 Task: Choose the last name visibility to Lipika B.
Action: Mouse moved to (809, 105)
Screenshot: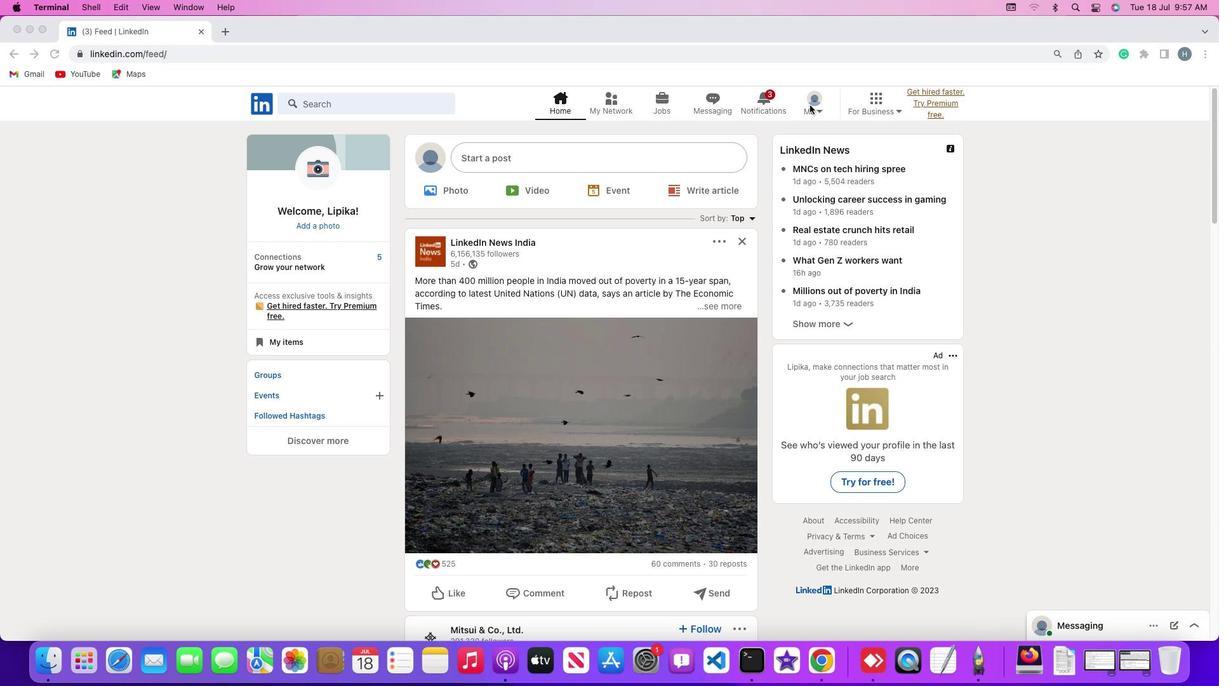 
Action: Mouse pressed left at (809, 105)
Screenshot: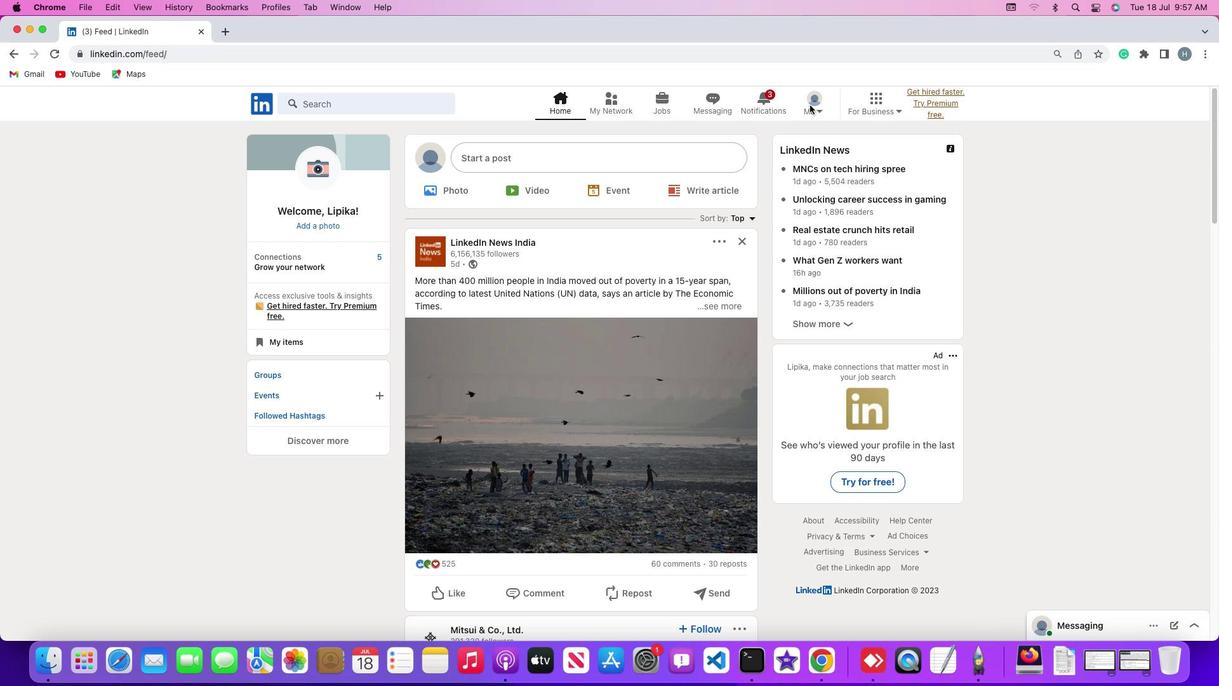 
Action: Mouse moved to (822, 107)
Screenshot: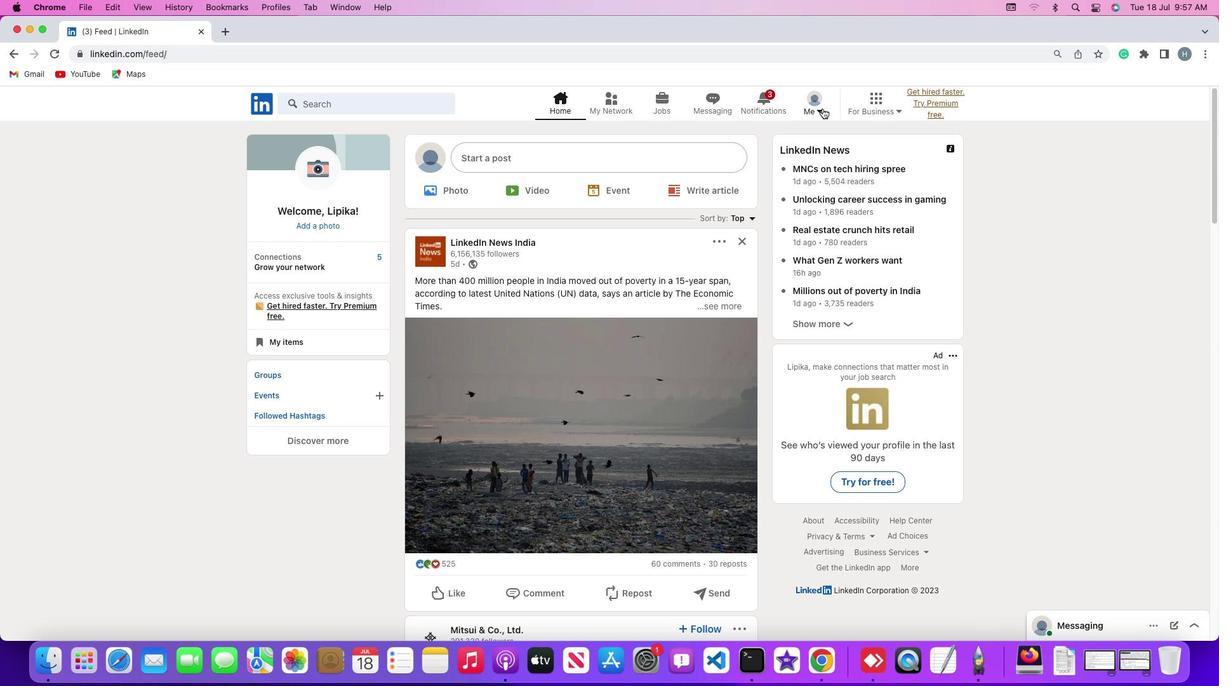 
Action: Mouse pressed left at (822, 107)
Screenshot: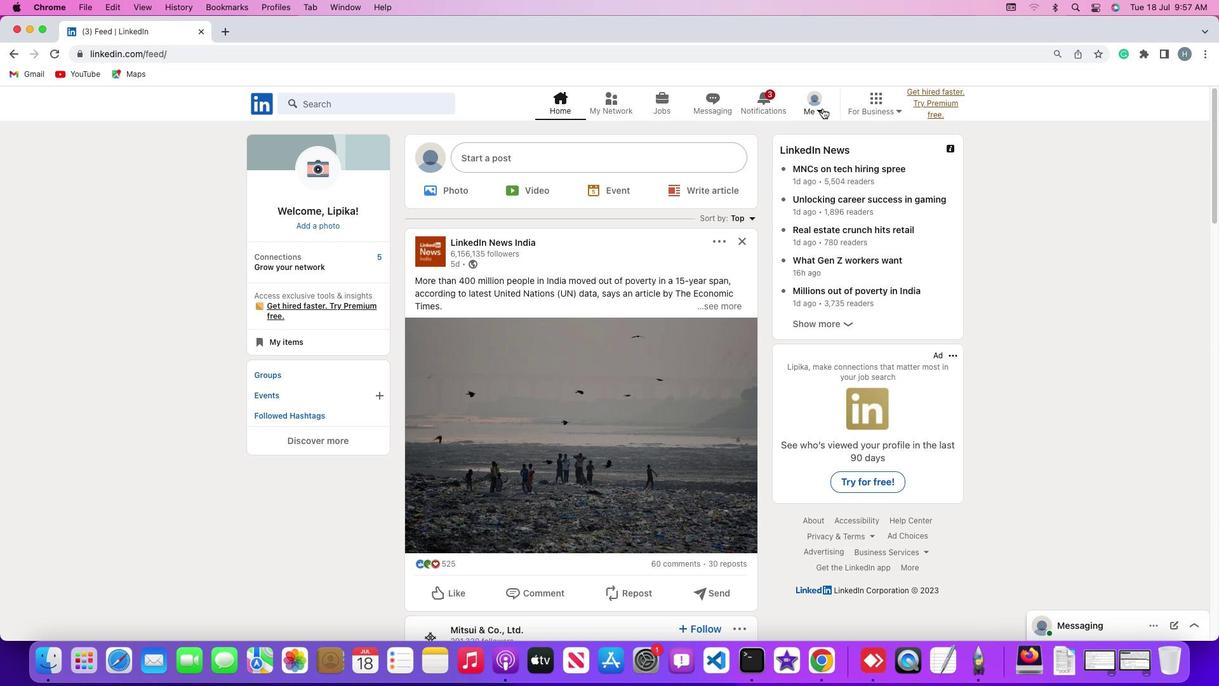 
Action: Mouse moved to (730, 243)
Screenshot: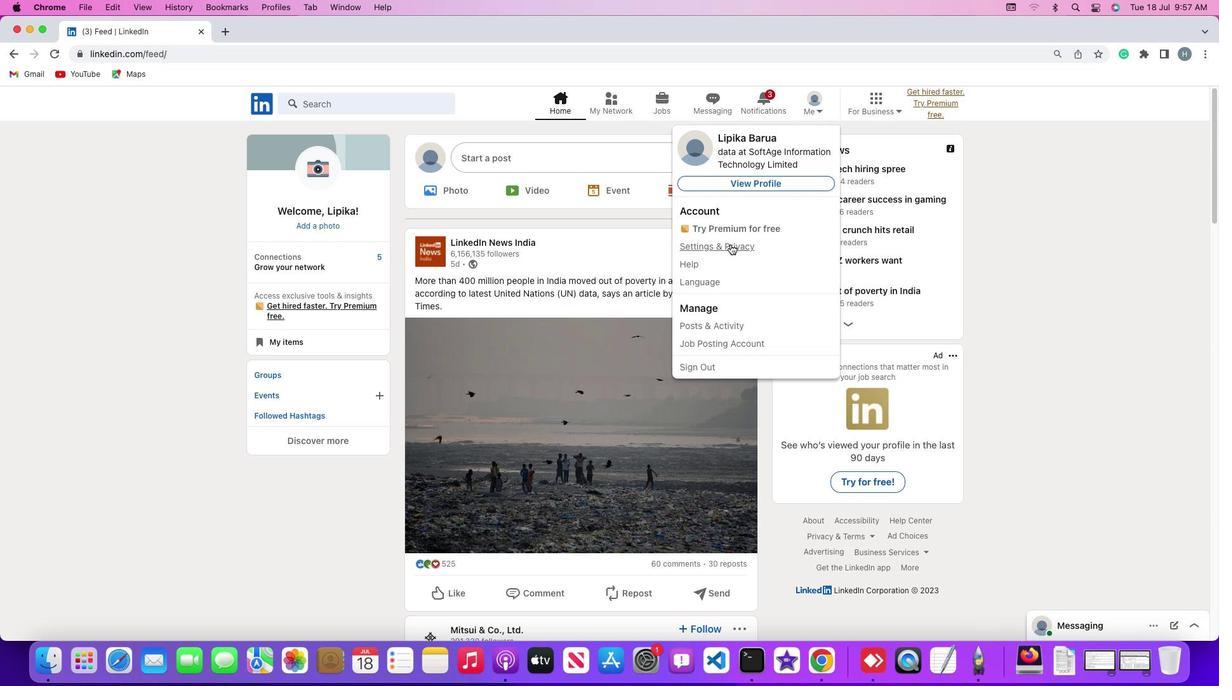 
Action: Mouse pressed left at (730, 243)
Screenshot: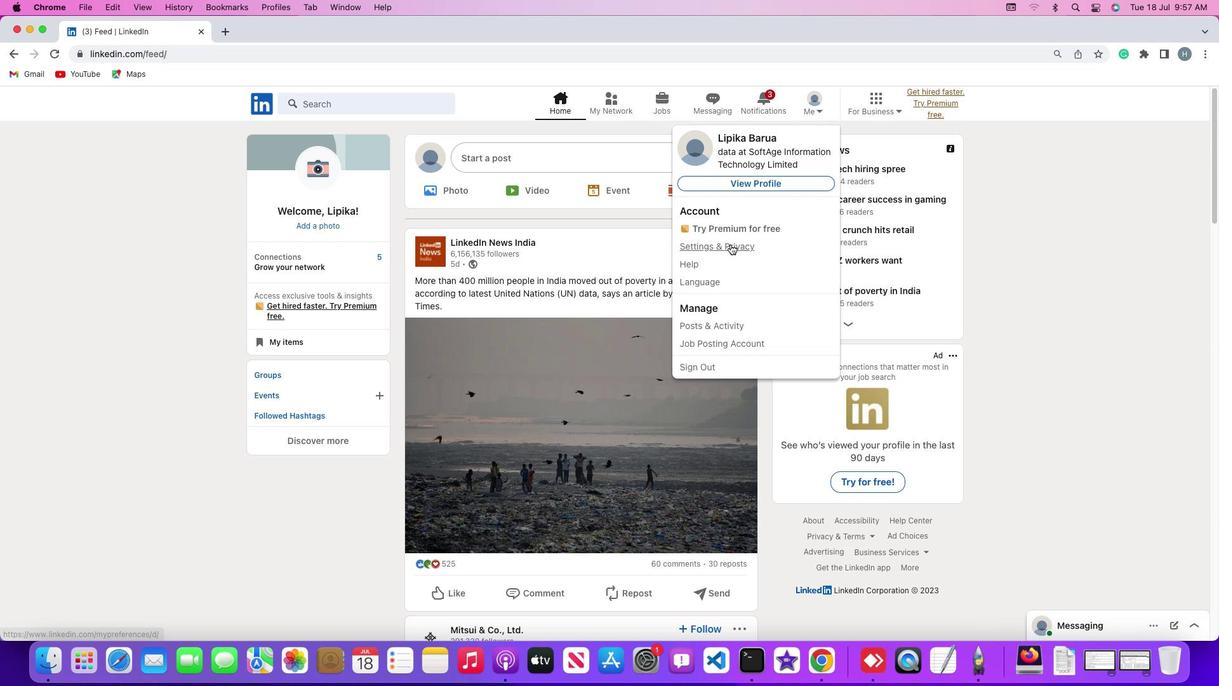 
Action: Mouse moved to (74, 290)
Screenshot: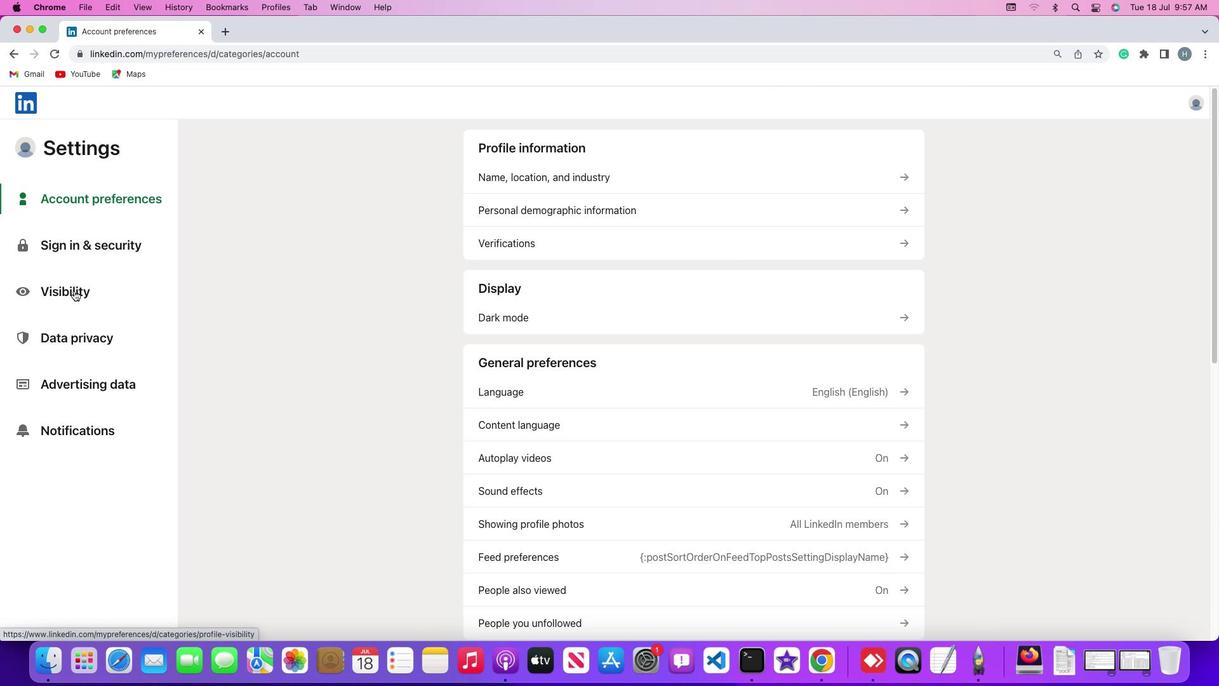 
Action: Mouse pressed left at (74, 290)
Screenshot: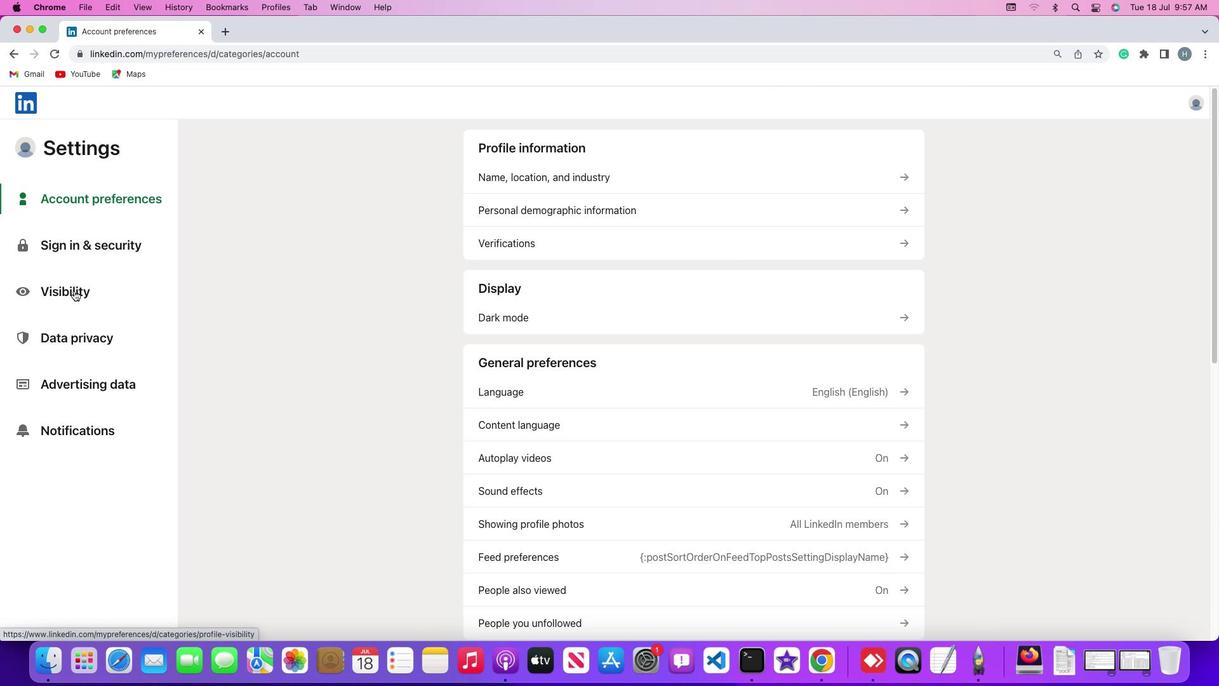 
Action: Mouse moved to (74, 290)
Screenshot: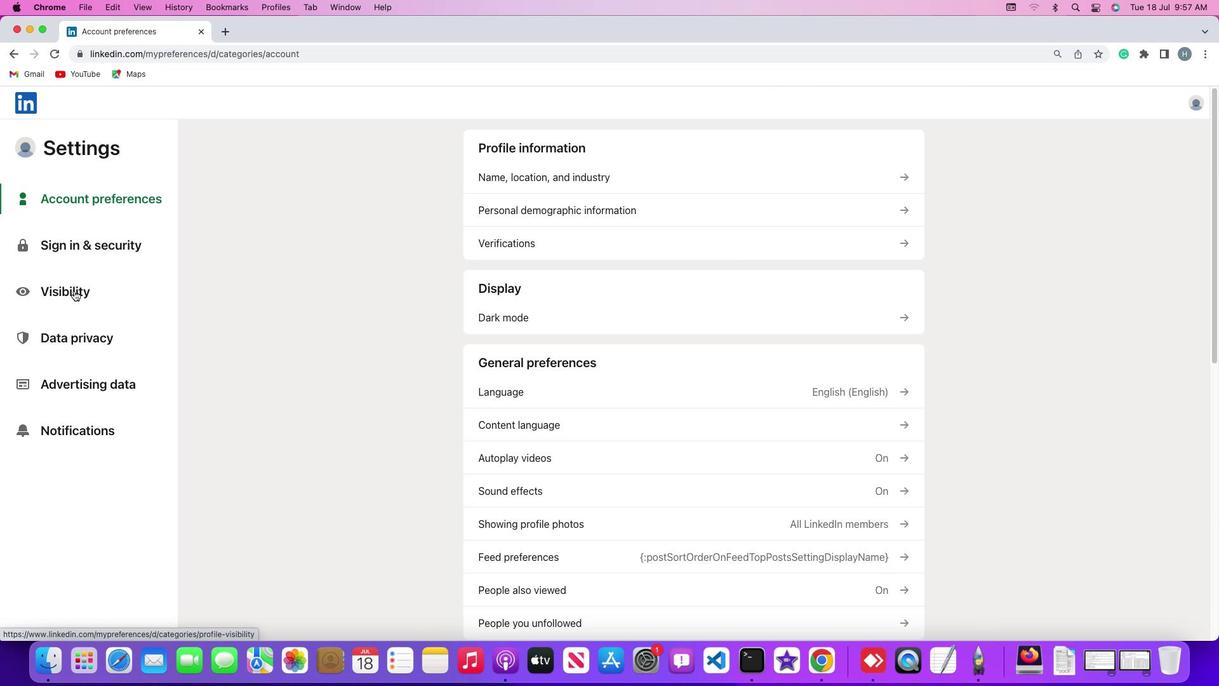 
Action: Mouse pressed left at (74, 290)
Screenshot: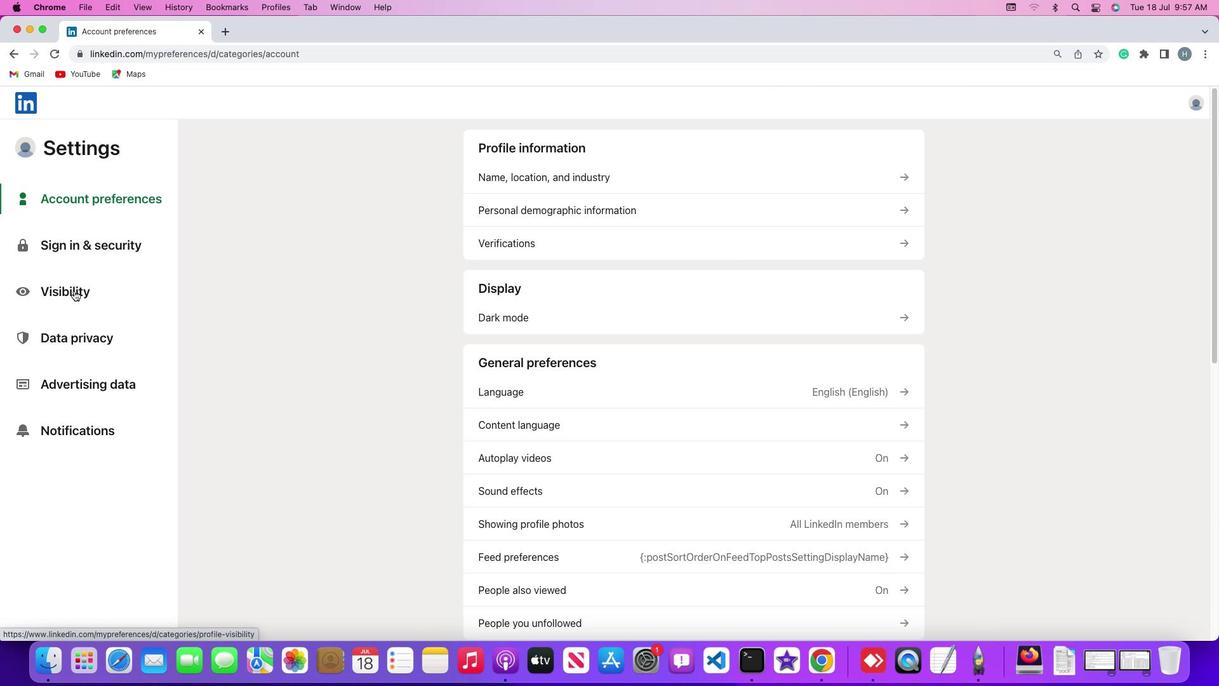 
Action: Mouse moved to (545, 344)
Screenshot: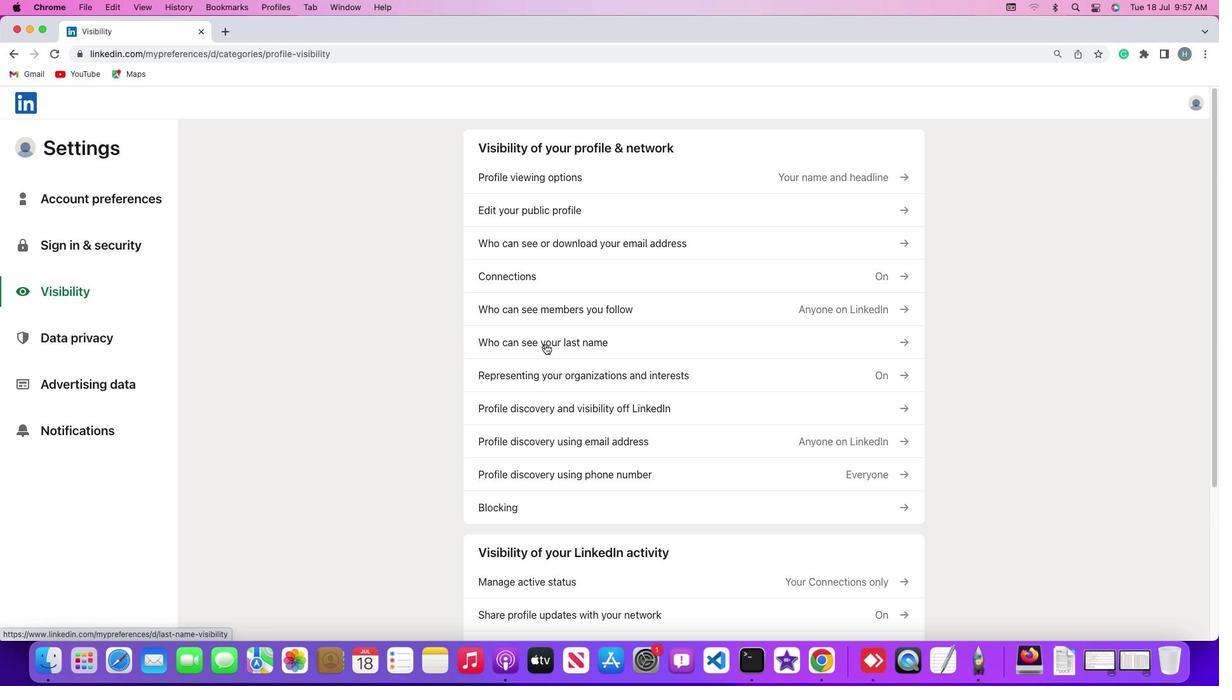 
Action: Mouse pressed left at (545, 344)
Screenshot: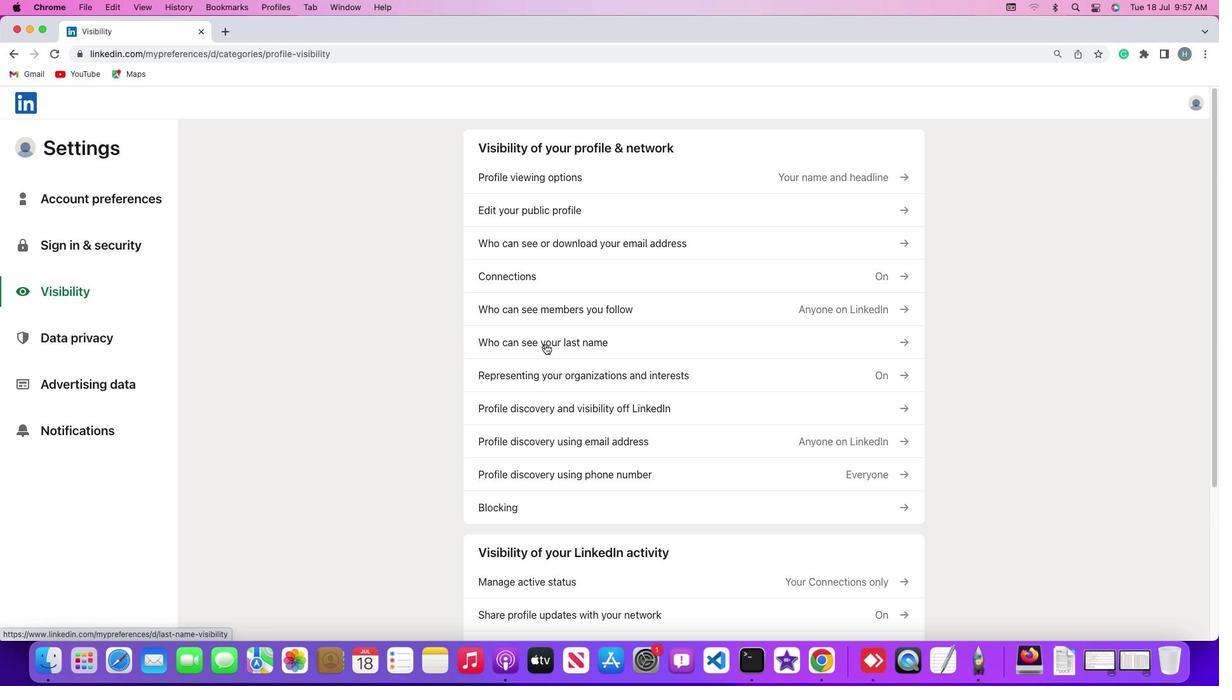 
Action: Mouse moved to (486, 261)
Screenshot: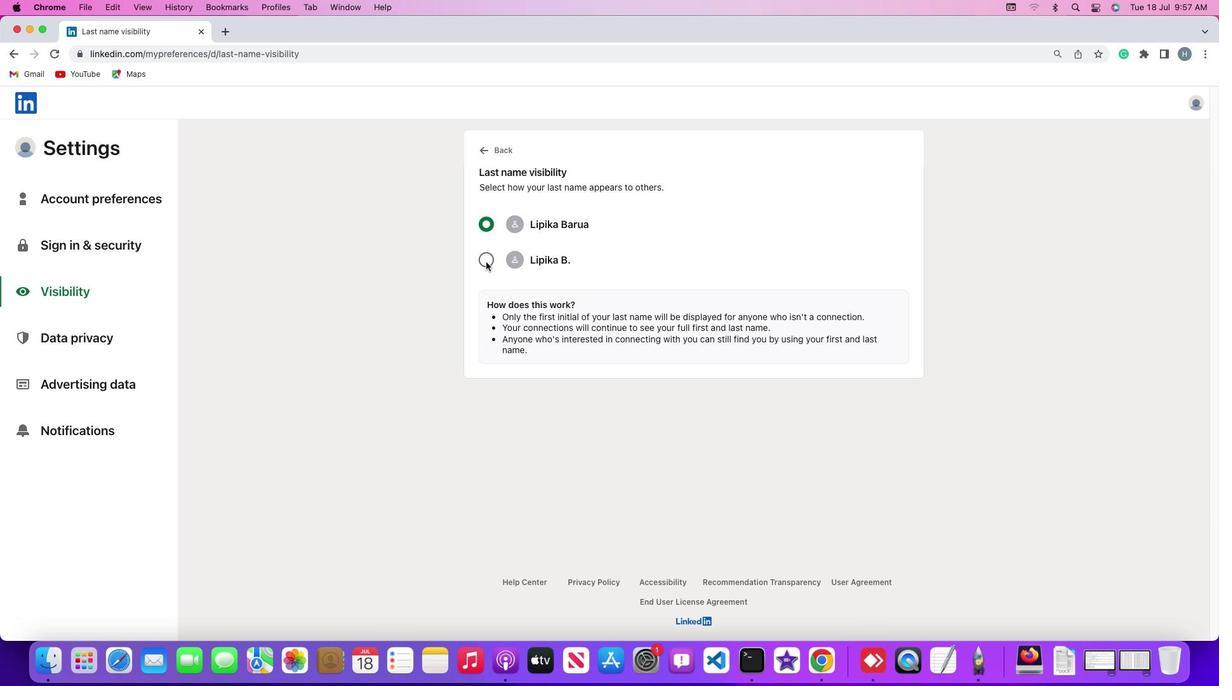 
Action: Mouse pressed left at (486, 261)
Screenshot: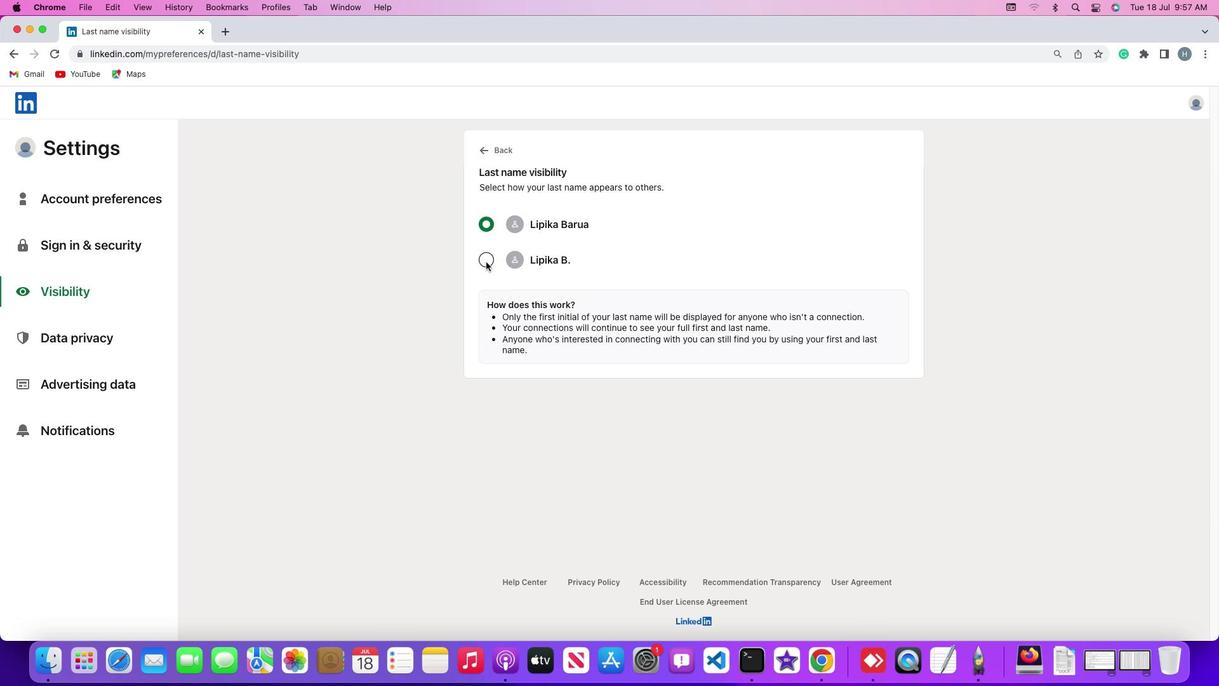 
Action: Mouse moved to (492, 315)
Screenshot: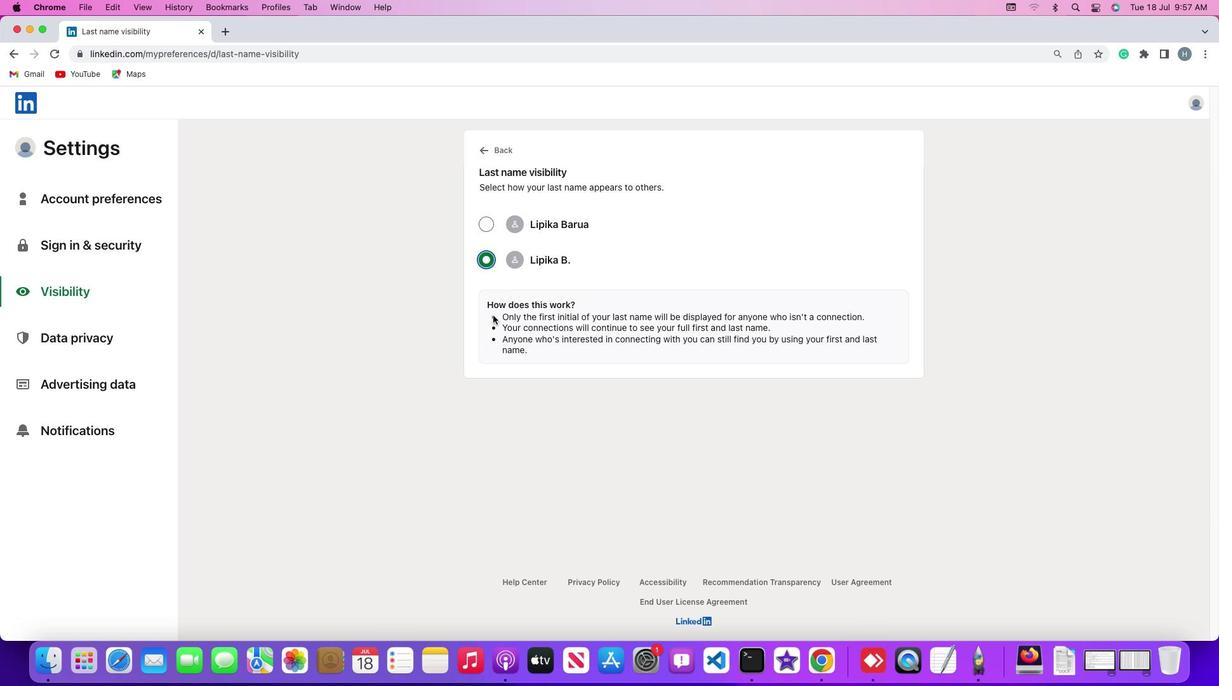 
